 Task: Invite Team Member Softage.1@softage.net to Workspace Forecasting and Budgeting. Invite Team Member Softage.2@softage.net to Workspace Forecasting and Budgeting. Invite Team Member Softage.3@softage.net to Workspace Forecasting and Budgeting. Invite Team Member Softage.4@softage.net to Workspace Forecasting and Budgeting
Action: Mouse moved to (982, 171)
Screenshot: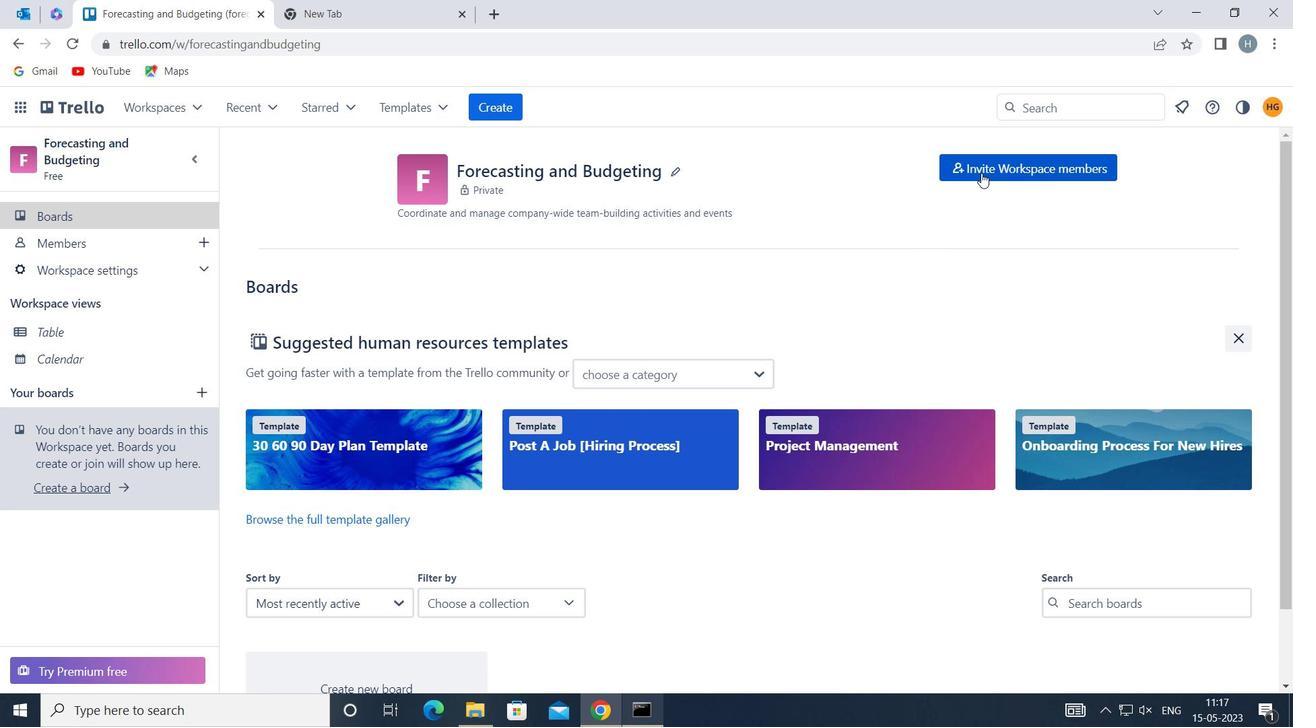 
Action: Mouse pressed left at (982, 171)
Screenshot: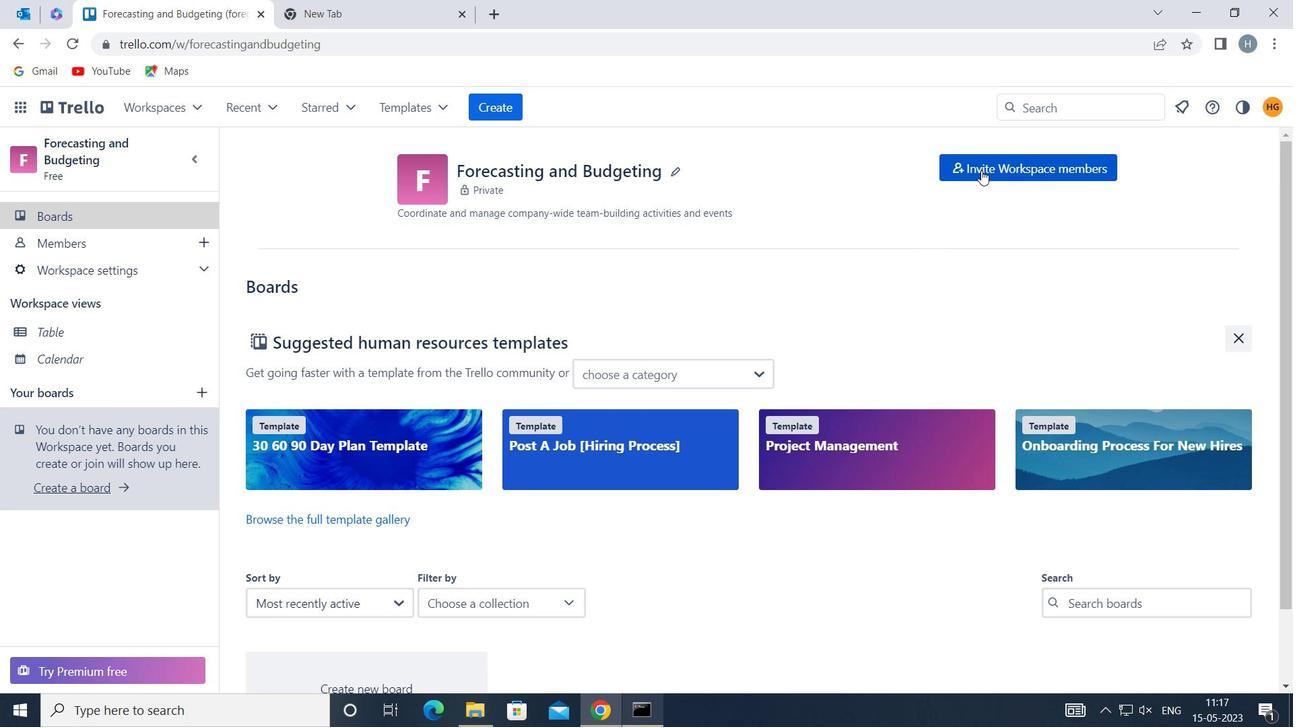 
Action: Mouse moved to (655, 384)
Screenshot: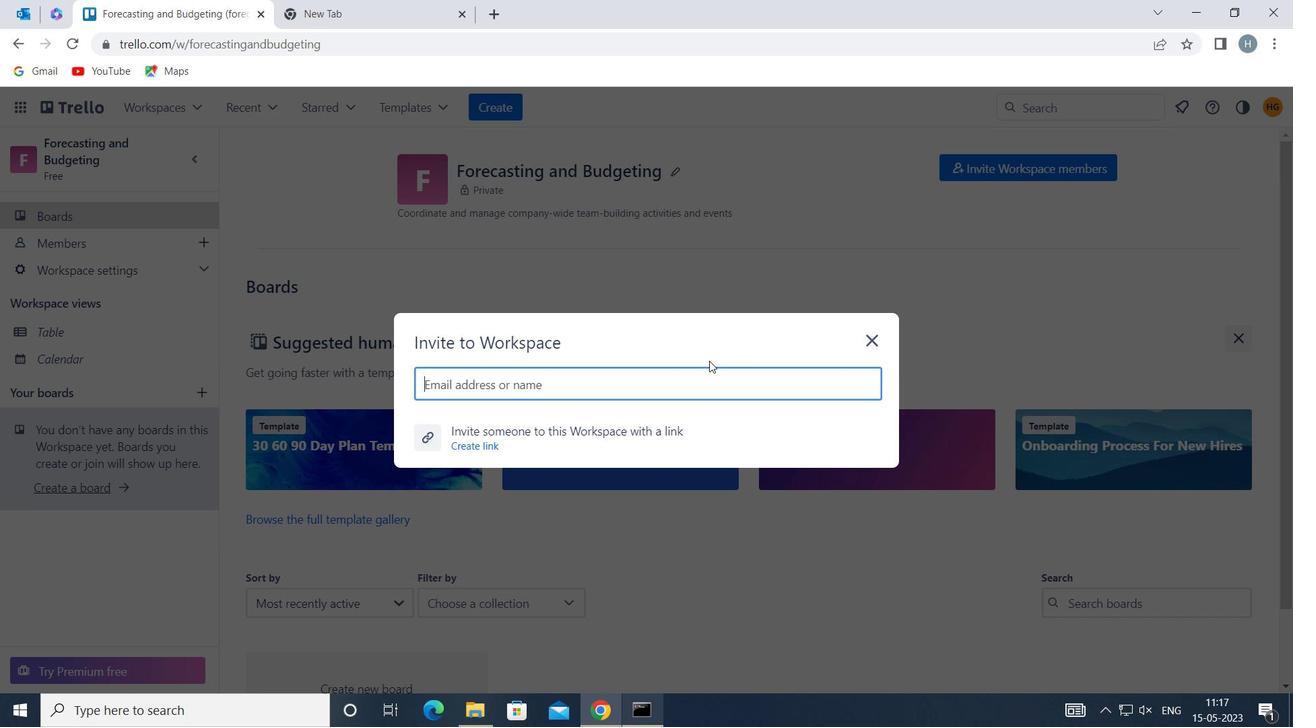 
Action: Key pressed softage.1<Key.shift>@SOFTAGE.NET
Screenshot: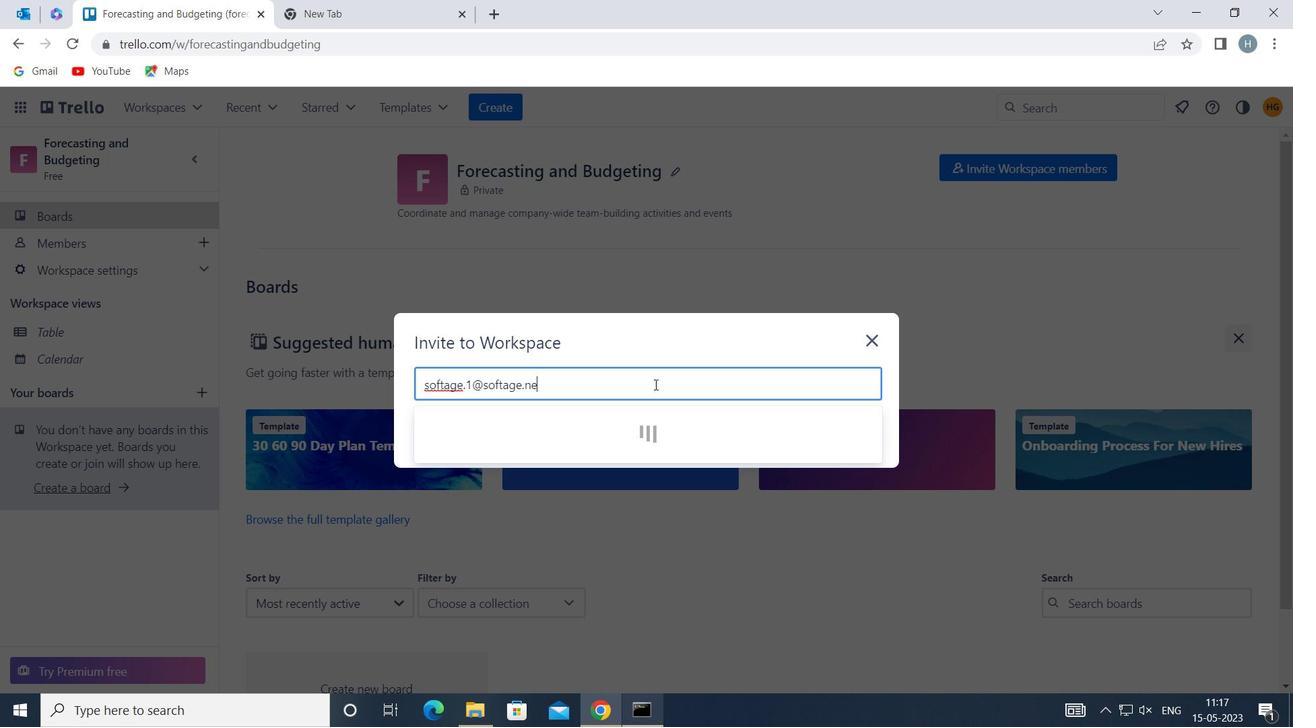 
Action: Mouse moved to (474, 432)
Screenshot: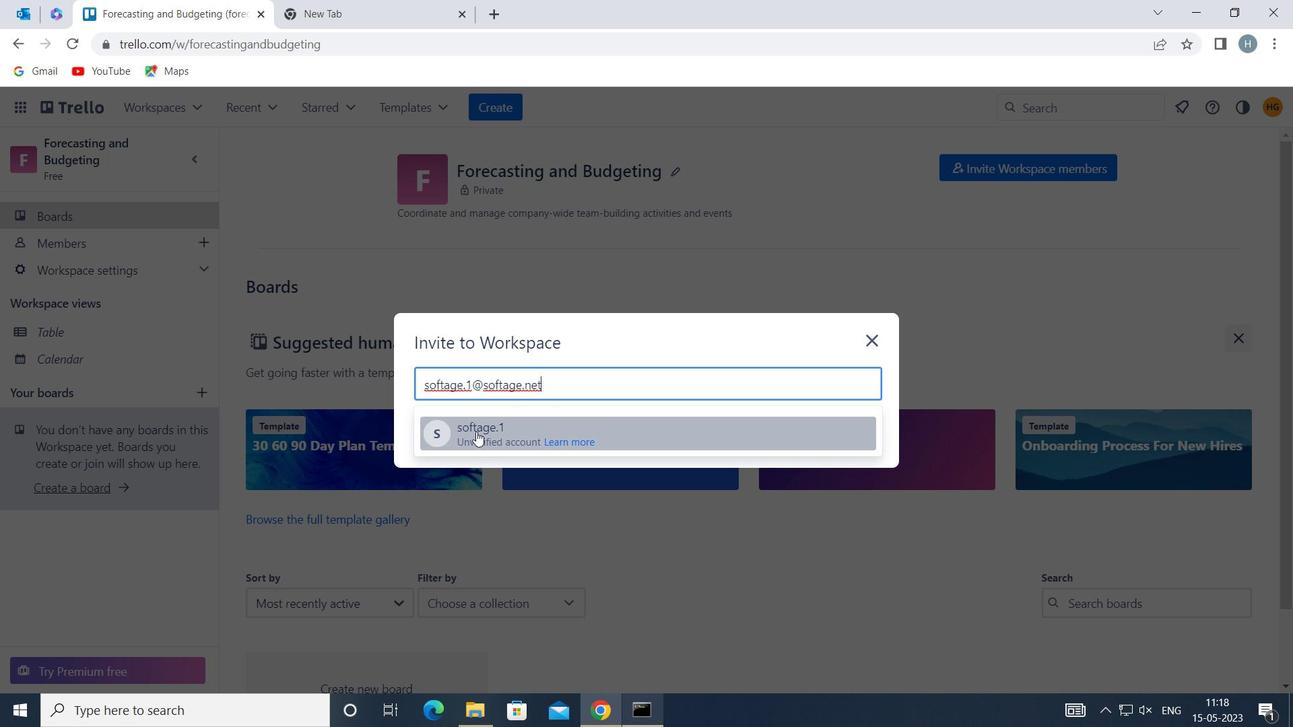 
Action: Mouse pressed left at (474, 432)
Screenshot: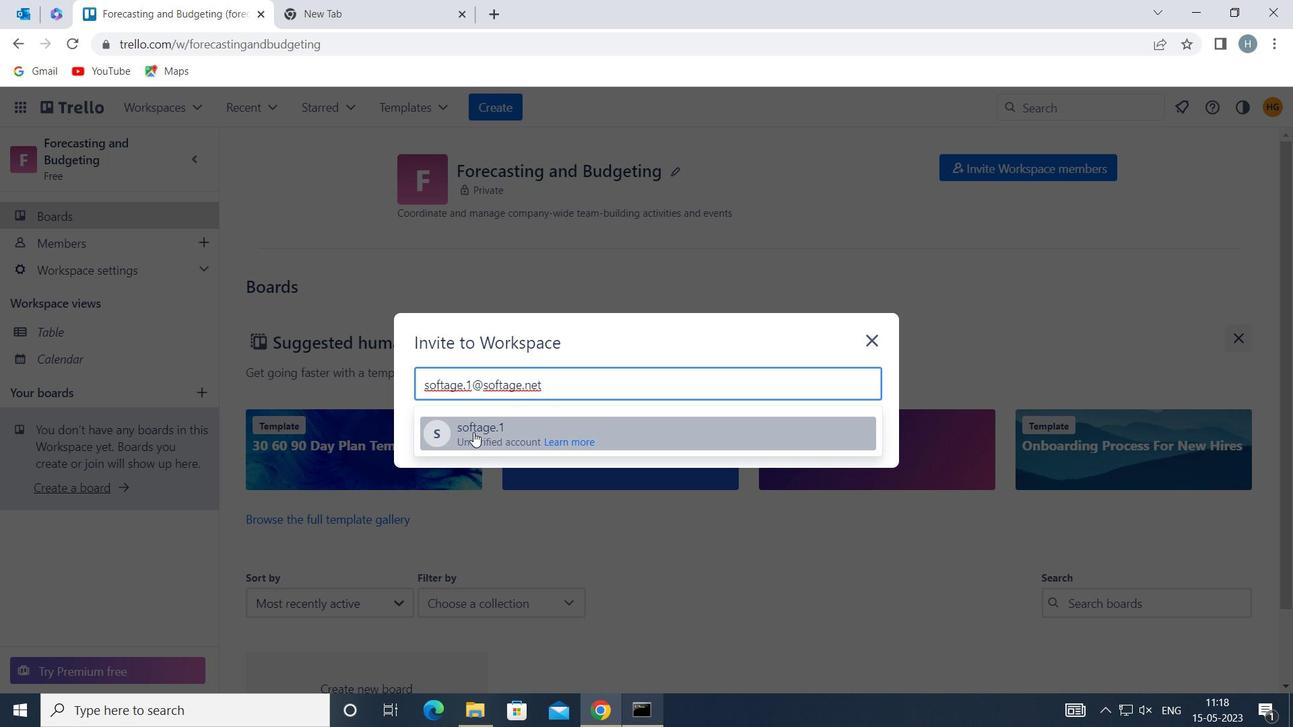
Action: Mouse moved to (517, 405)
Screenshot: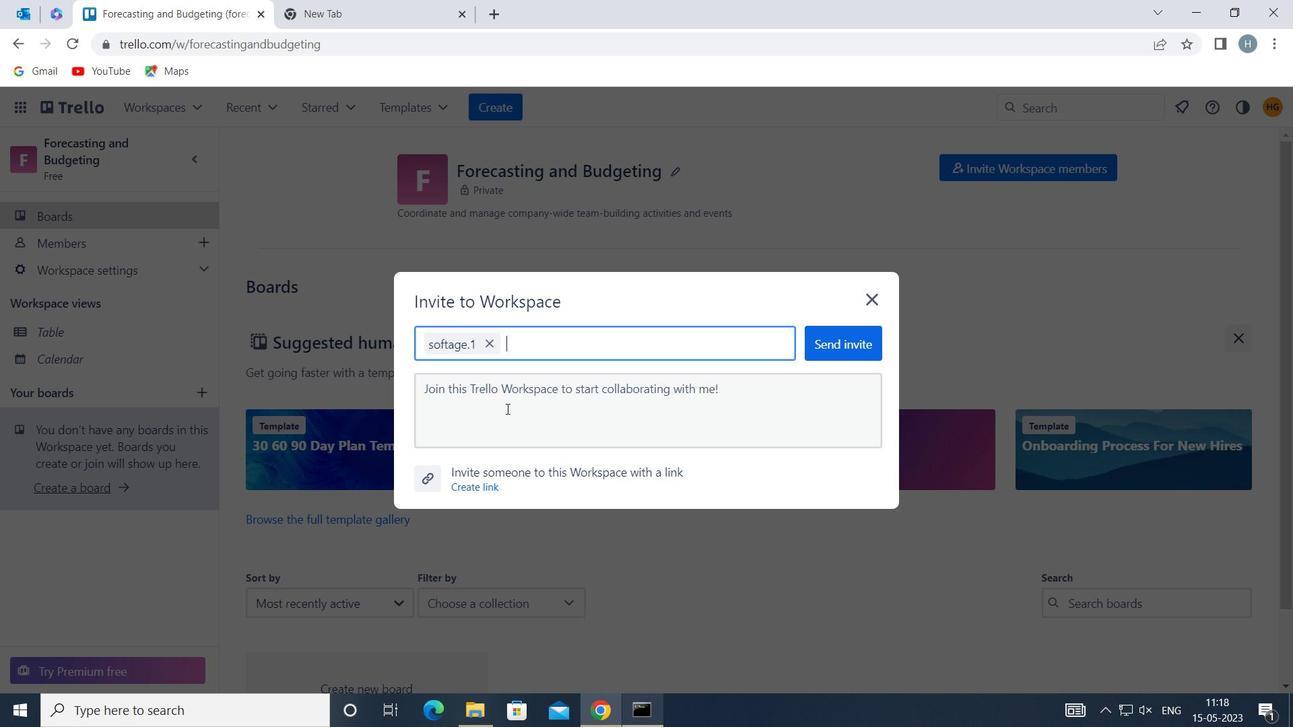 
Action: Key pressed SOFTAGE.2<Key.shift>@SOFTAGE.NET
Screenshot: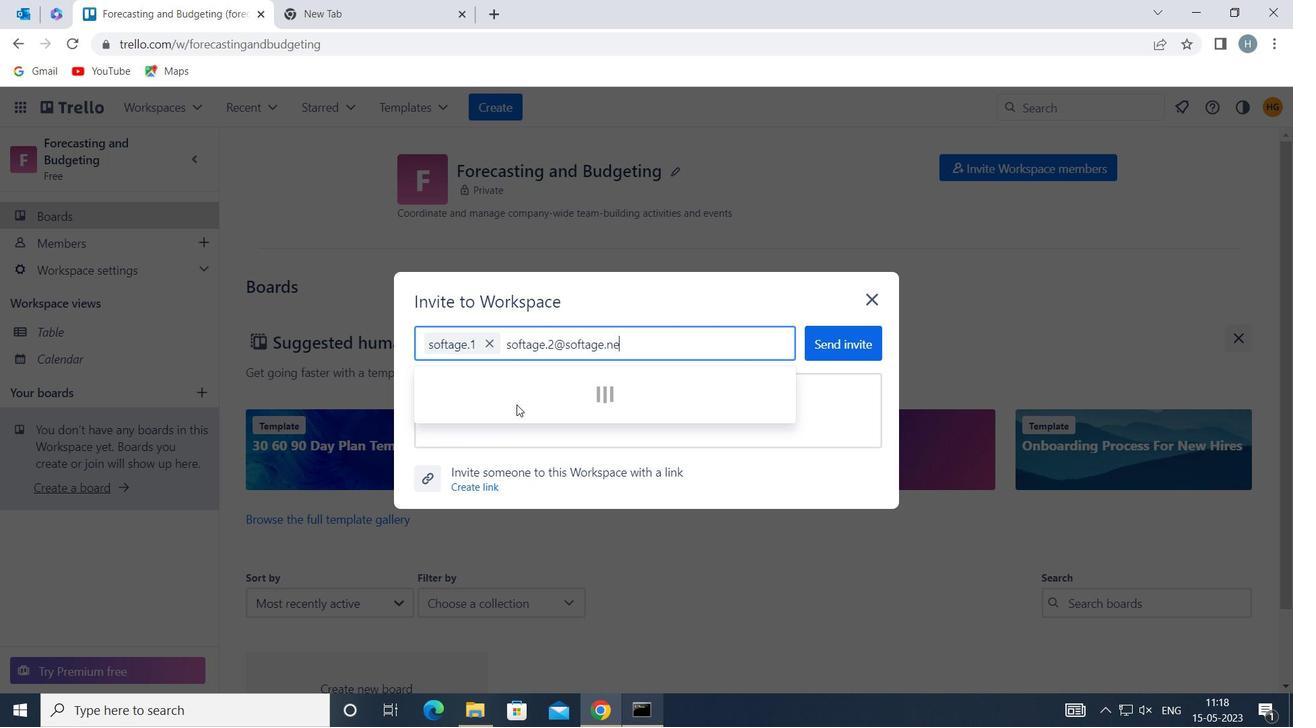 
Action: Mouse moved to (482, 398)
Screenshot: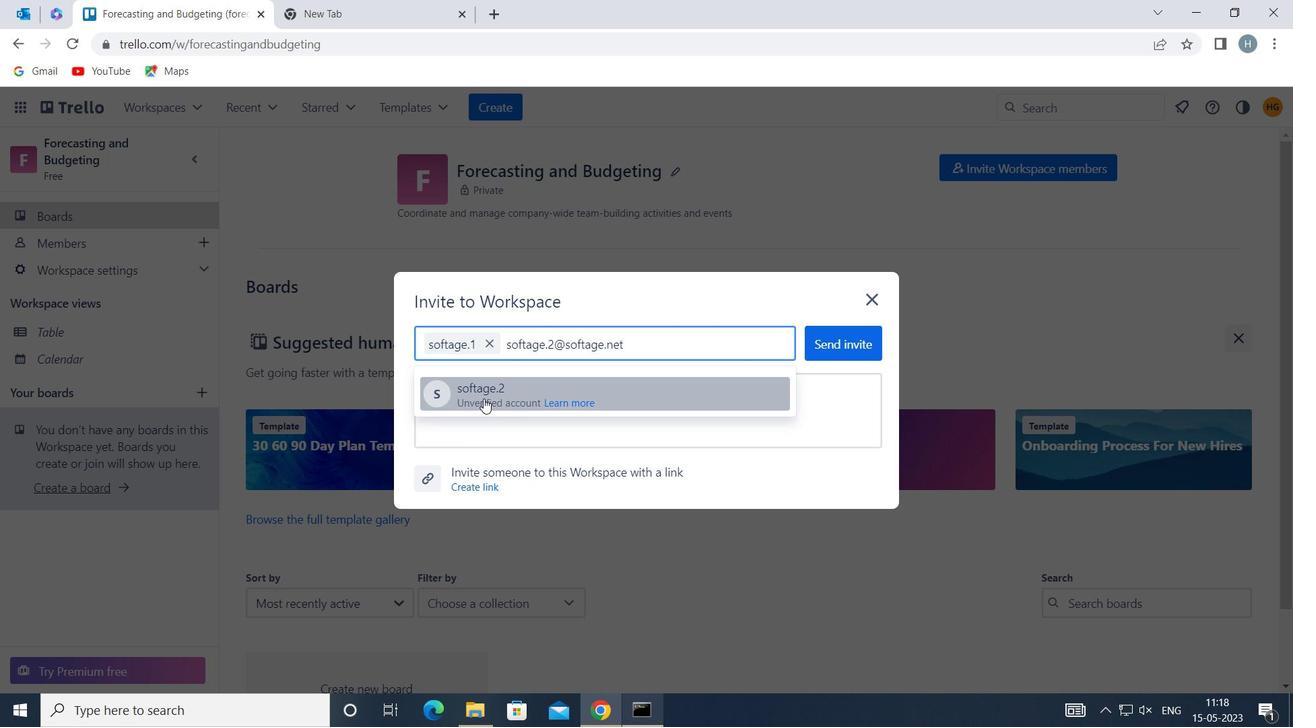 
Action: Mouse pressed left at (482, 398)
Screenshot: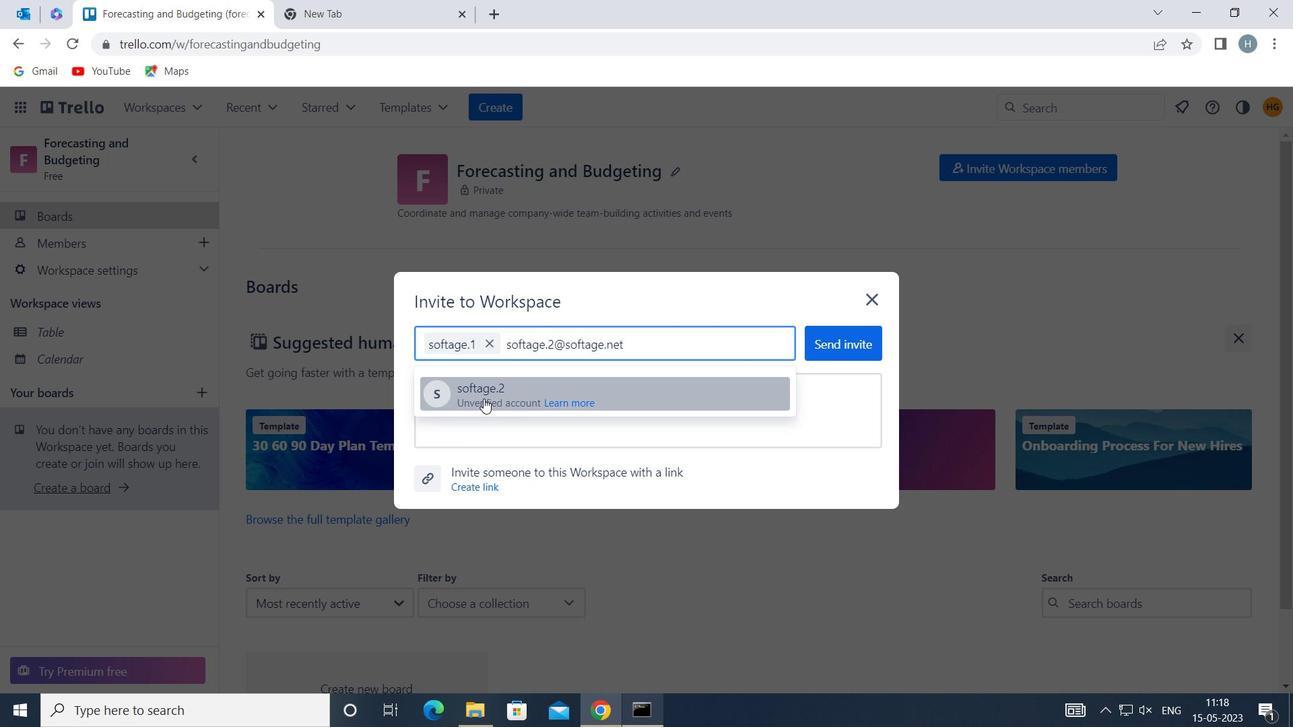 
Action: Key pressed SOFTAGE.3<Key.shift>@SOFTAGE.NET
Screenshot: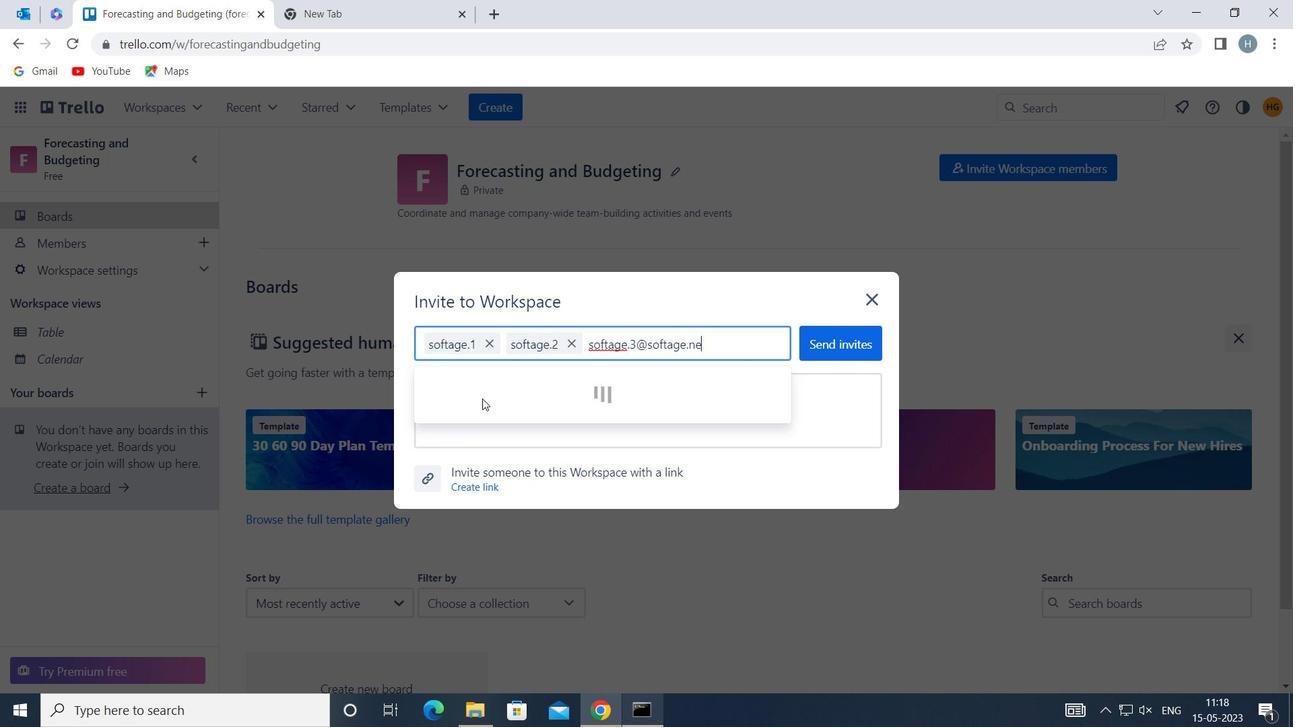 
Action: Mouse moved to (472, 382)
Screenshot: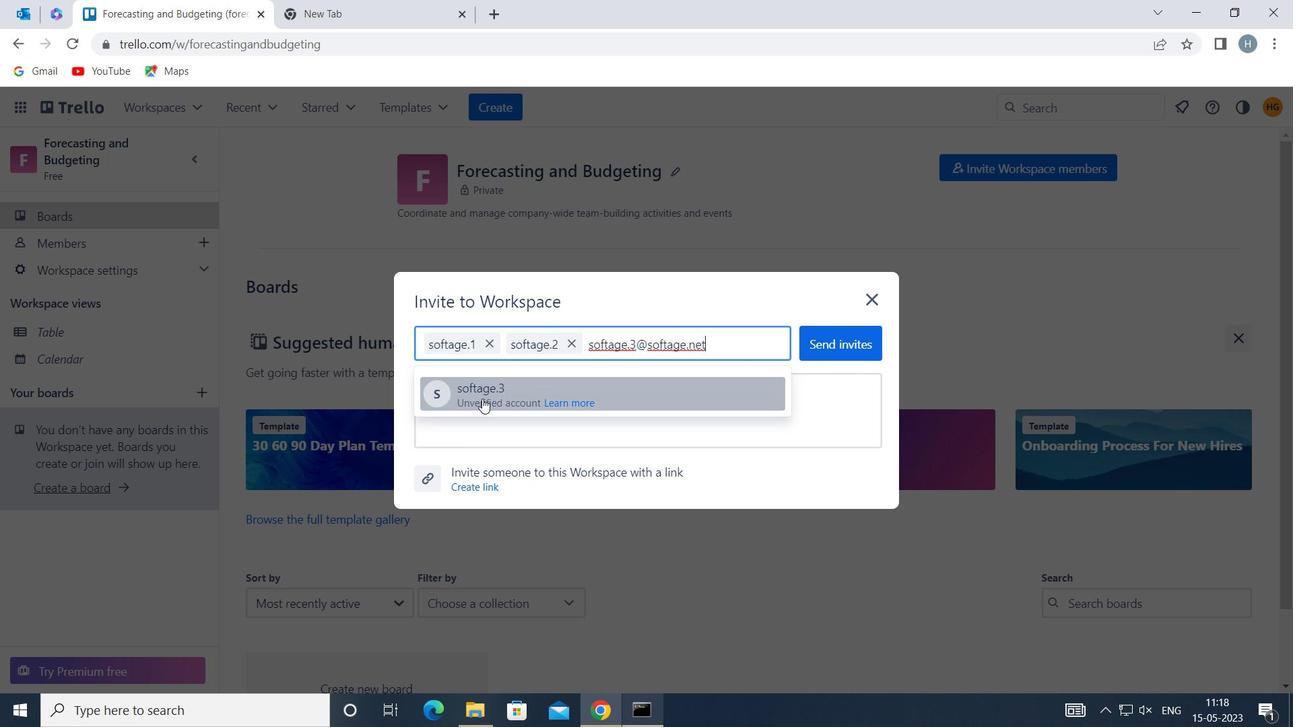 
Action: Mouse pressed left at (472, 382)
Screenshot: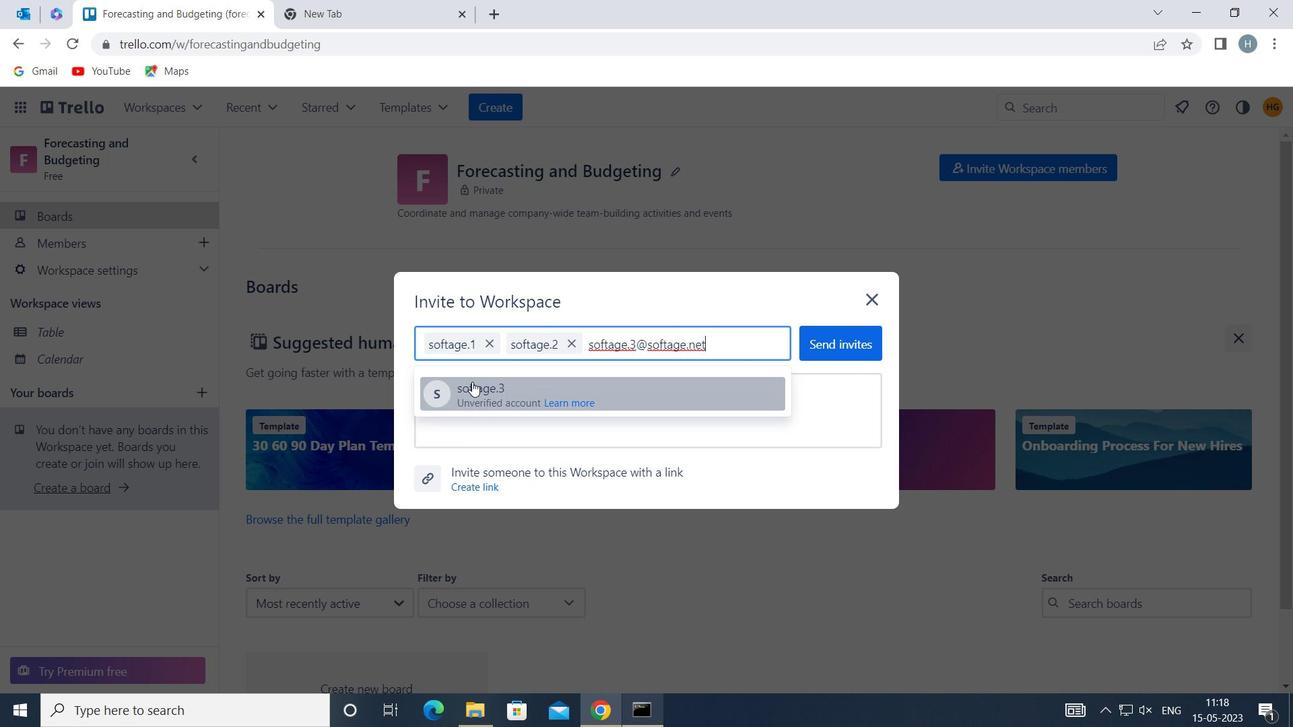 
Action: Key pressed SOFTAGE.4<Key.shift>@SOFTAGE.NET
Screenshot: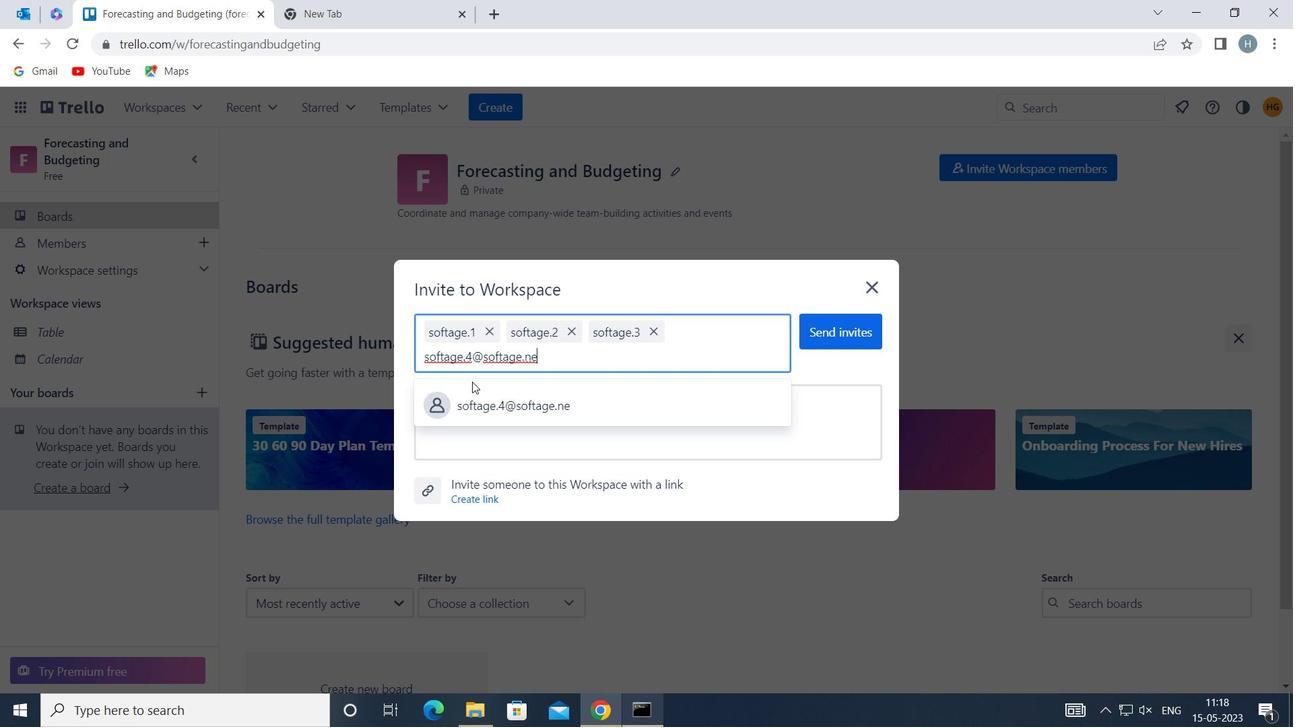 
Action: Mouse moved to (457, 403)
Screenshot: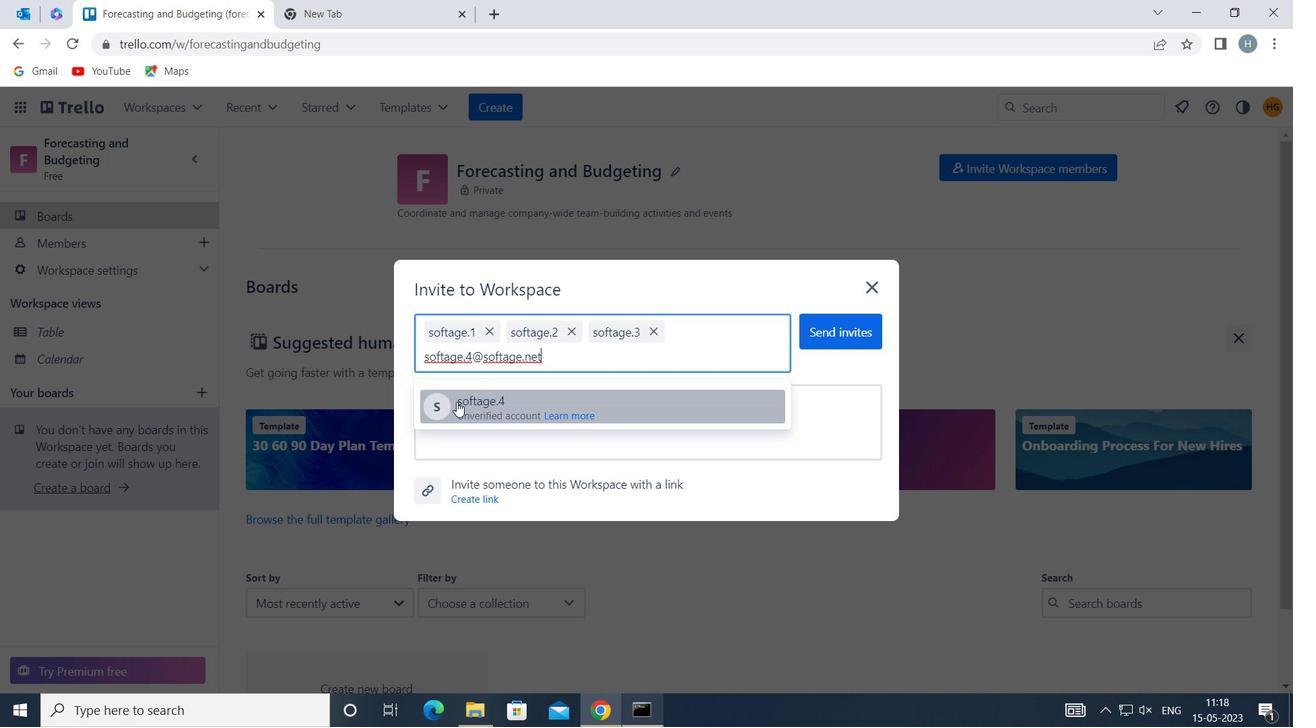 
Action: Mouse pressed left at (457, 403)
Screenshot: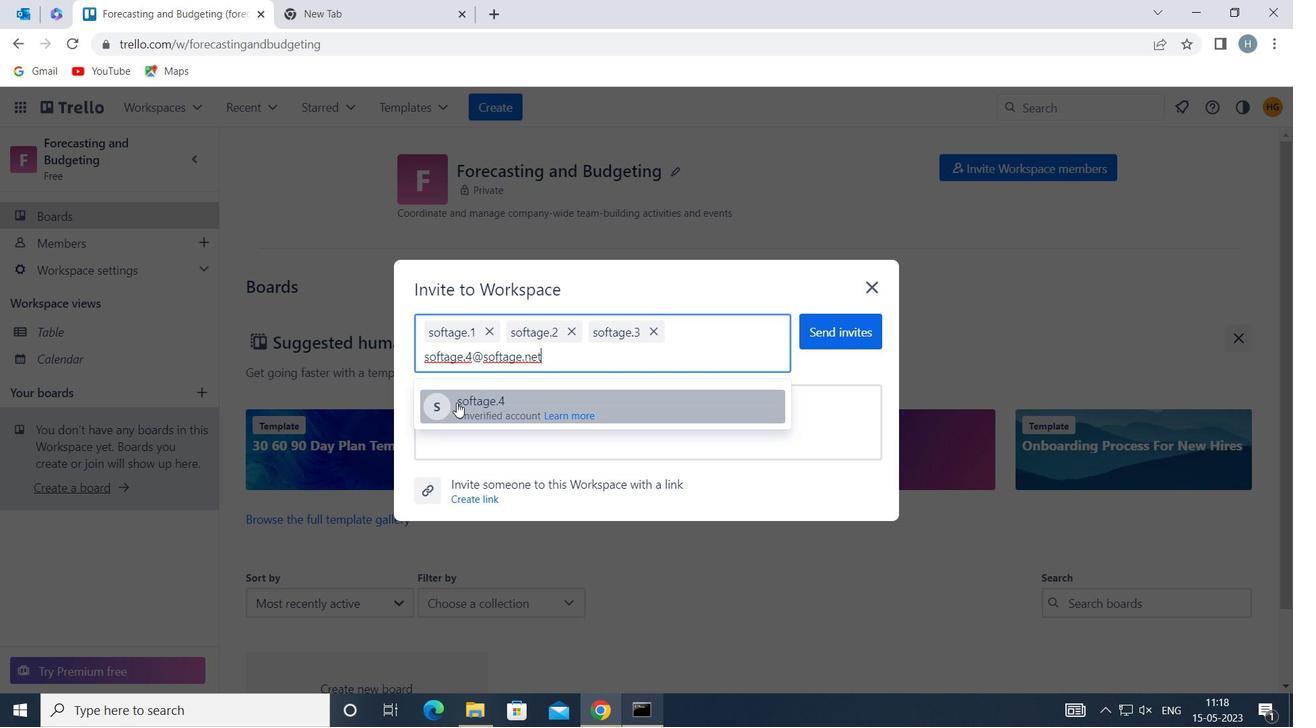
Action: Mouse moved to (831, 332)
Screenshot: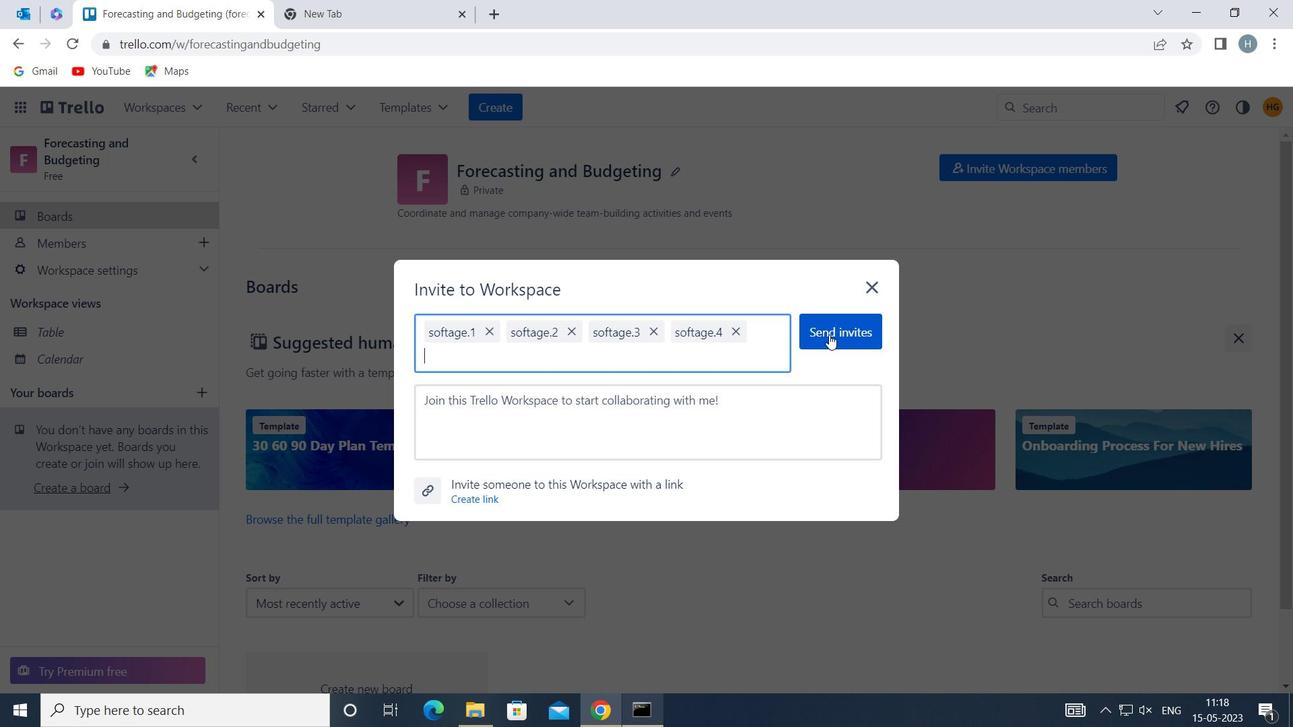 
Action: Mouse pressed left at (831, 332)
Screenshot: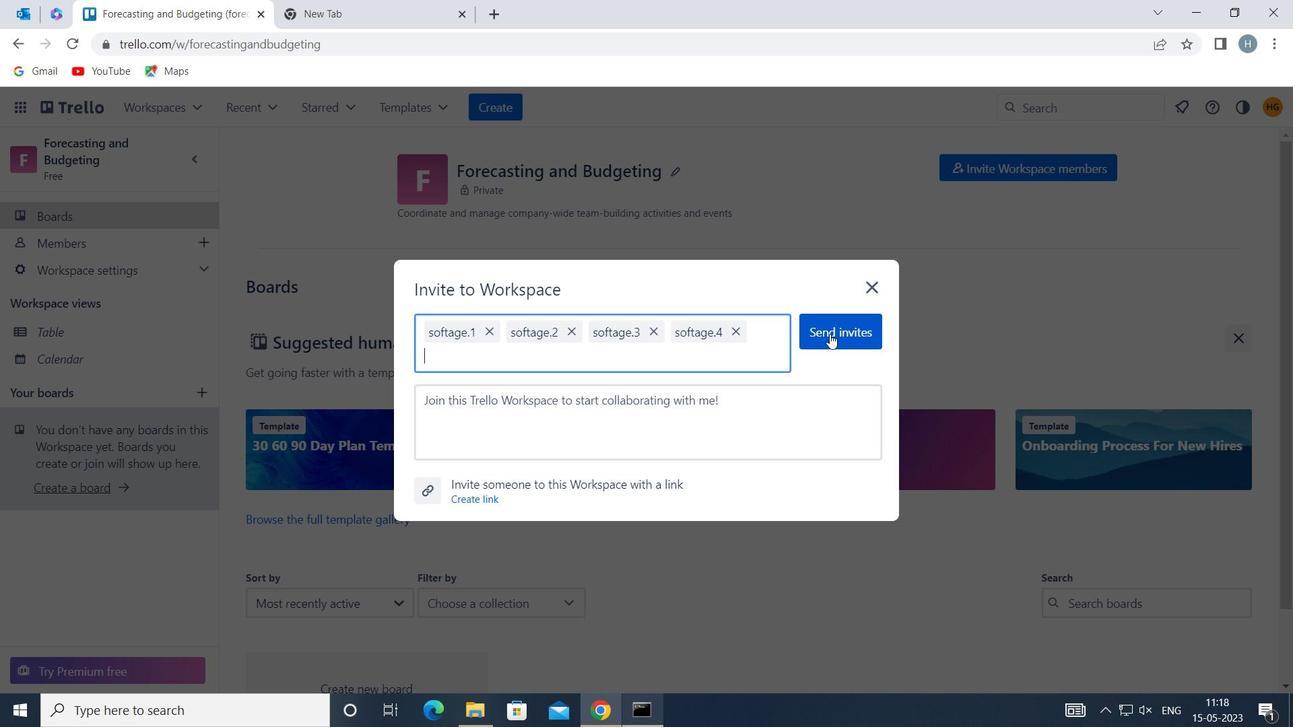 
Action: Mouse moved to (833, 330)
Screenshot: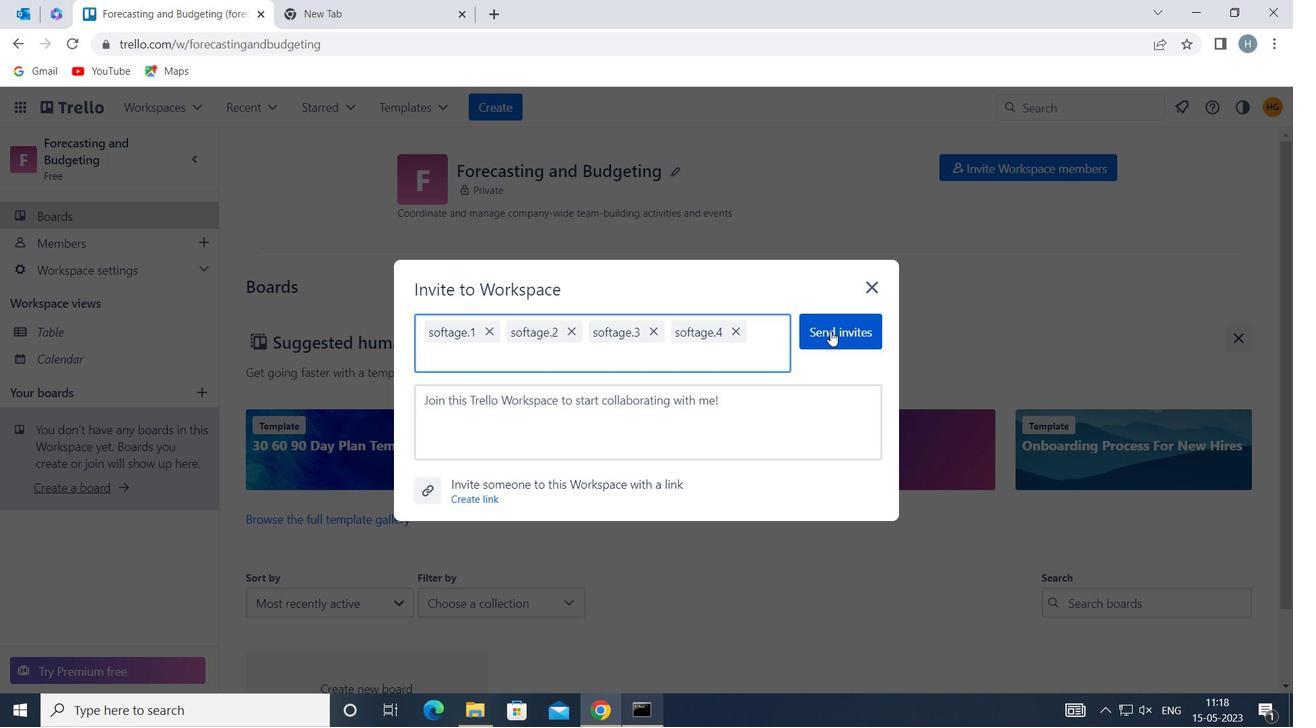 
